 Task: Search one way flight ticket for 3 adults, 3 children in premium economy from Salina: Salina Regional Airport to Evansville: Evansville Regional Airport on 5-3-2023. Choice of flights is Southwest. Price is upto 99000. Outbound departure time preference is 23:00.
Action: Mouse moved to (294, 248)
Screenshot: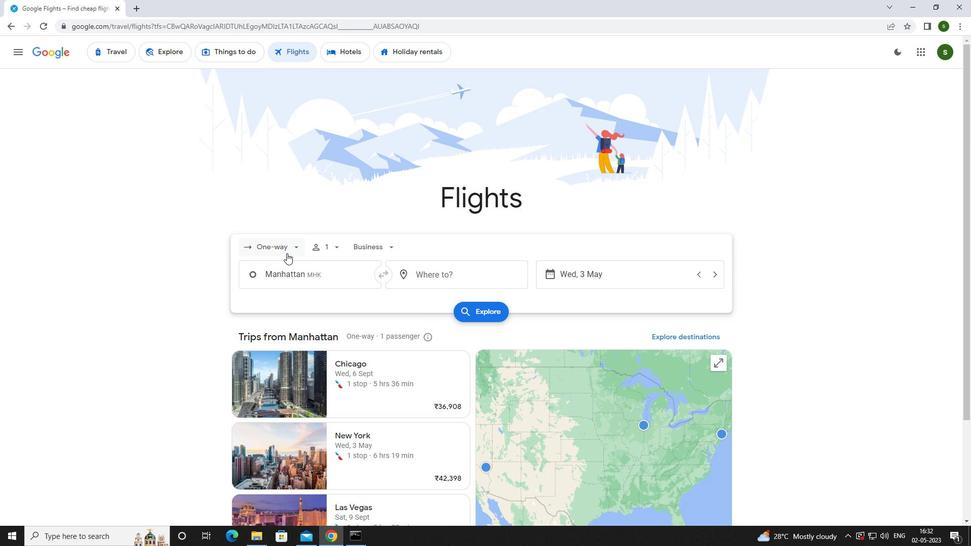 
Action: Mouse pressed left at (294, 248)
Screenshot: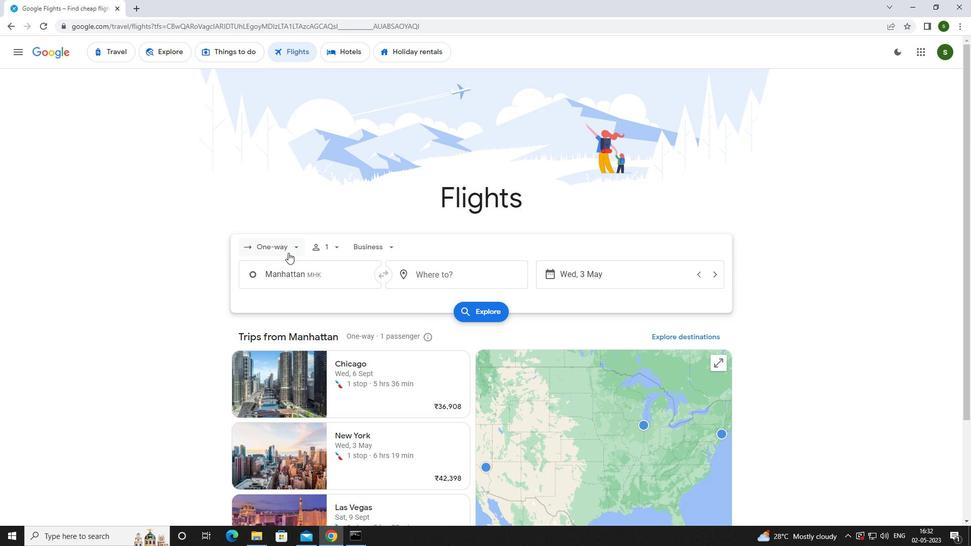
Action: Mouse moved to (294, 290)
Screenshot: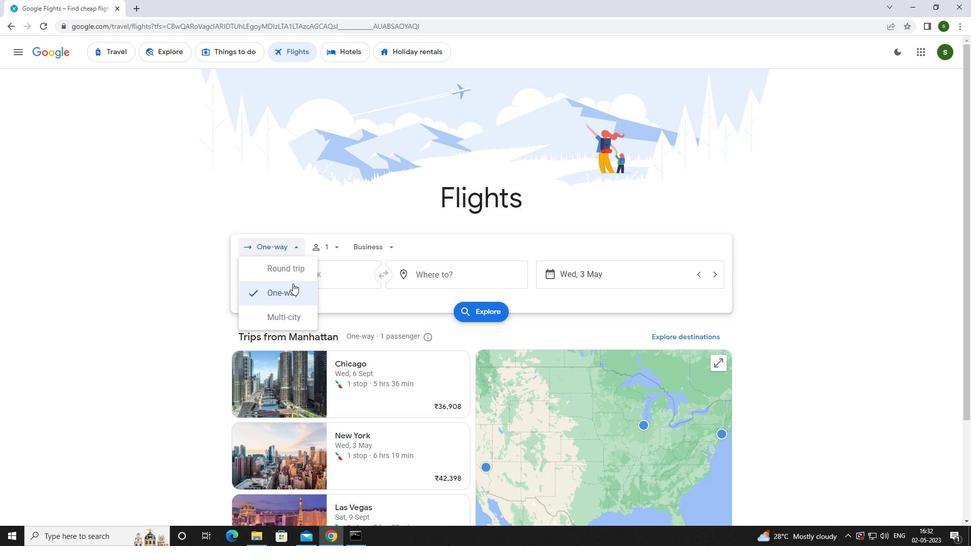 
Action: Mouse pressed left at (294, 290)
Screenshot: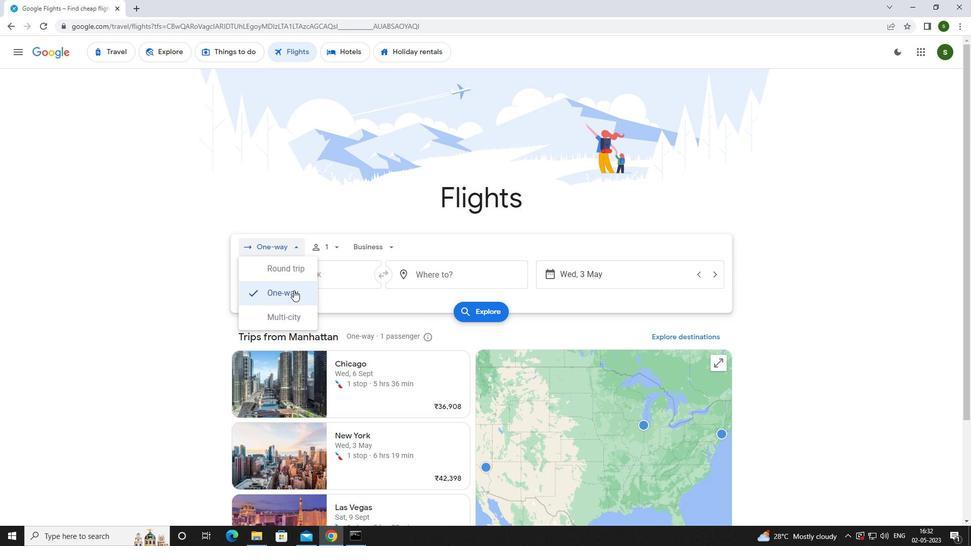 
Action: Mouse moved to (338, 247)
Screenshot: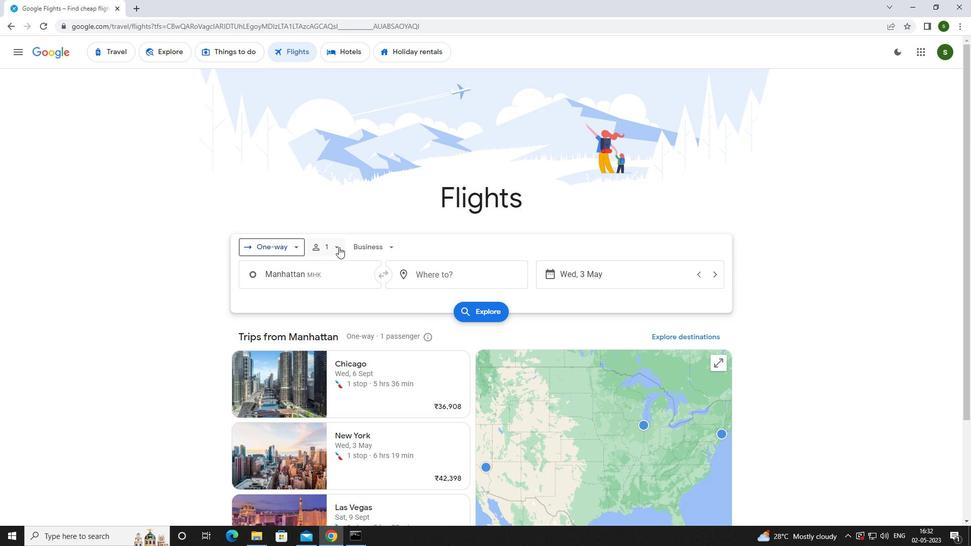 
Action: Mouse pressed left at (338, 247)
Screenshot: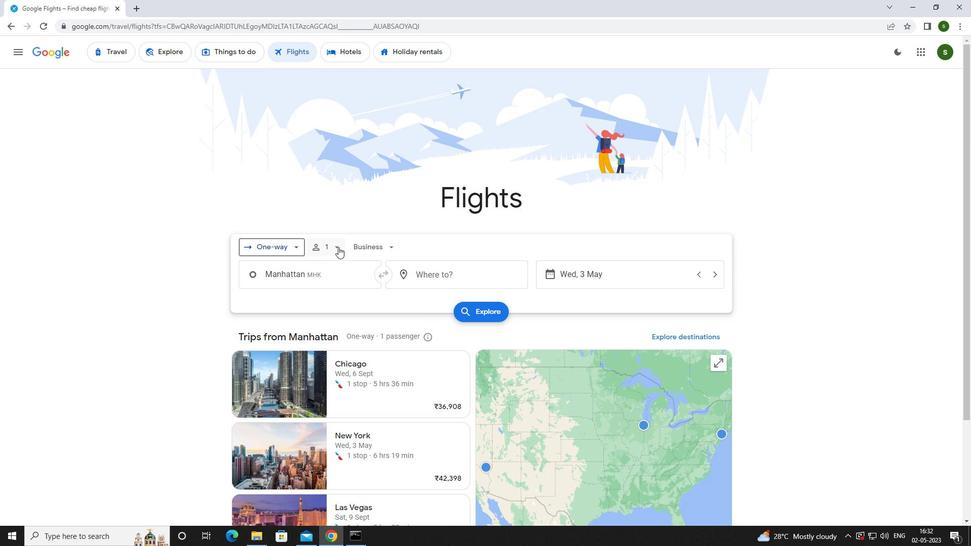 
Action: Mouse moved to (416, 273)
Screenshot: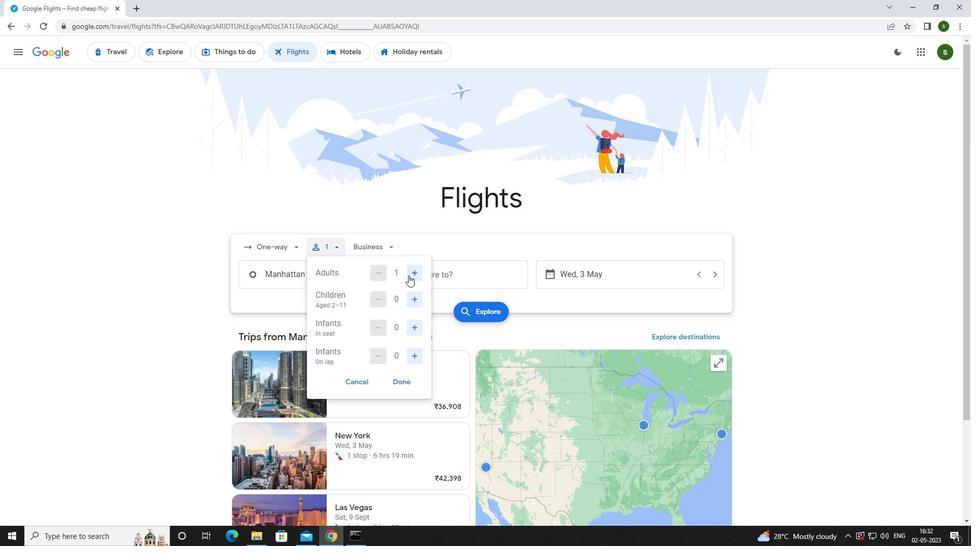 
Action: Mouse pressed left at (416, 273)
Screenshot: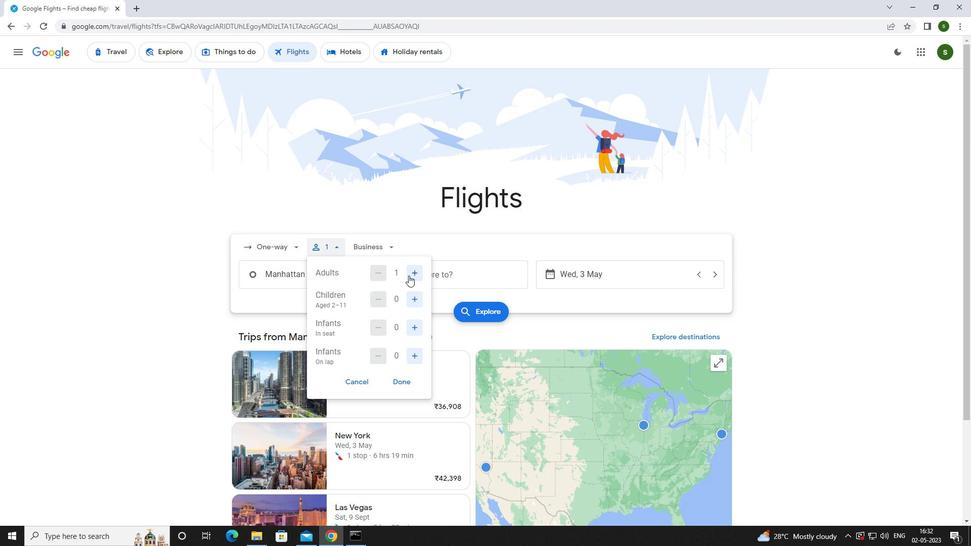 
Action: Mouse pressed left at (416, 273)
Screenshot: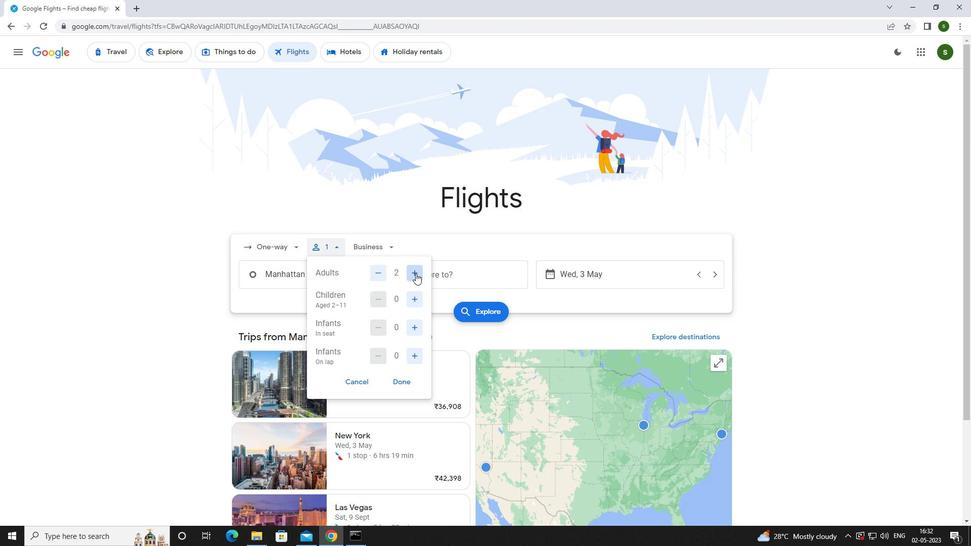 
Action: Mouse moved to (410, 299)
Screenshot: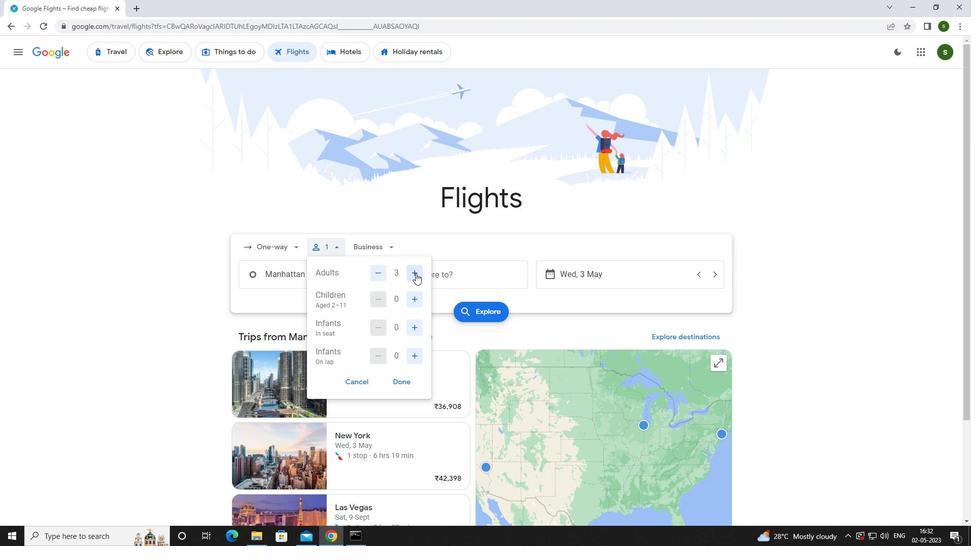 
Action: Mouse pressed left at (410, 299)
Screenshot: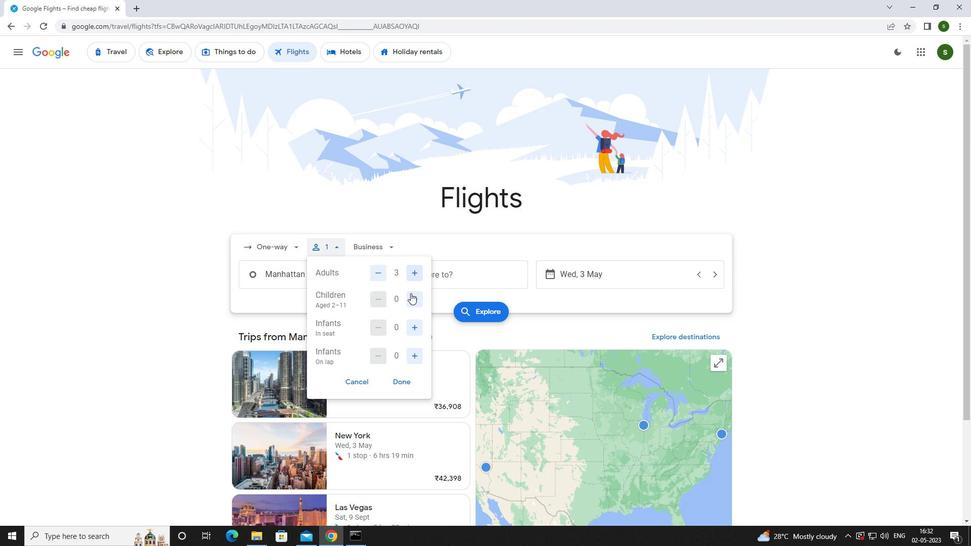 
Action: Mouse pressed left at (410, 299)
Screenshot: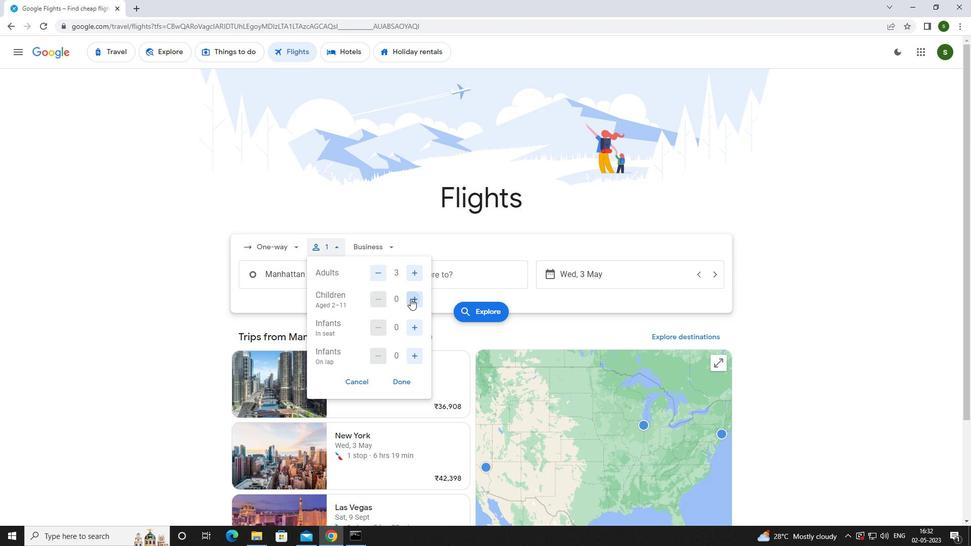 
Action: Mouse pressed left at (410, 299)
Screenshot: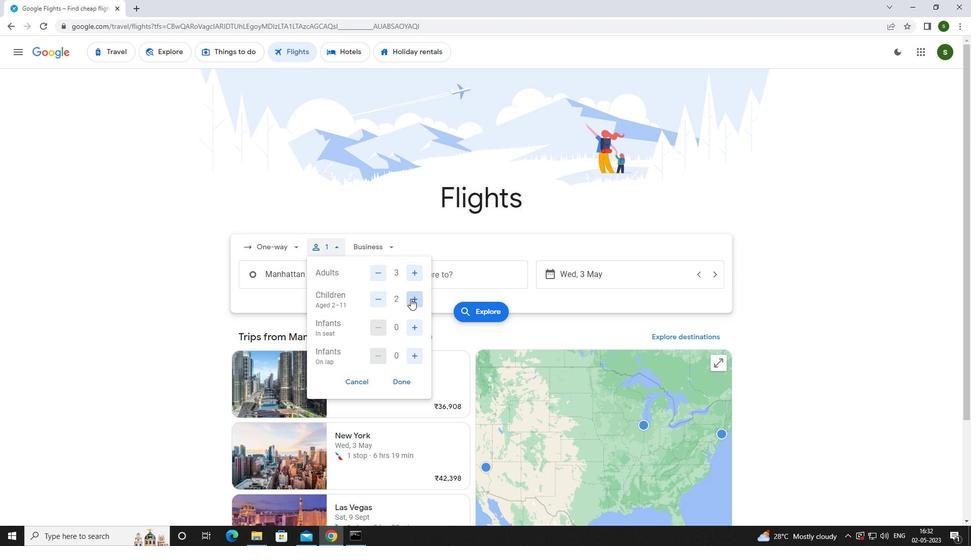 
Action: Mouse moved to (381, 250)
Screenshot: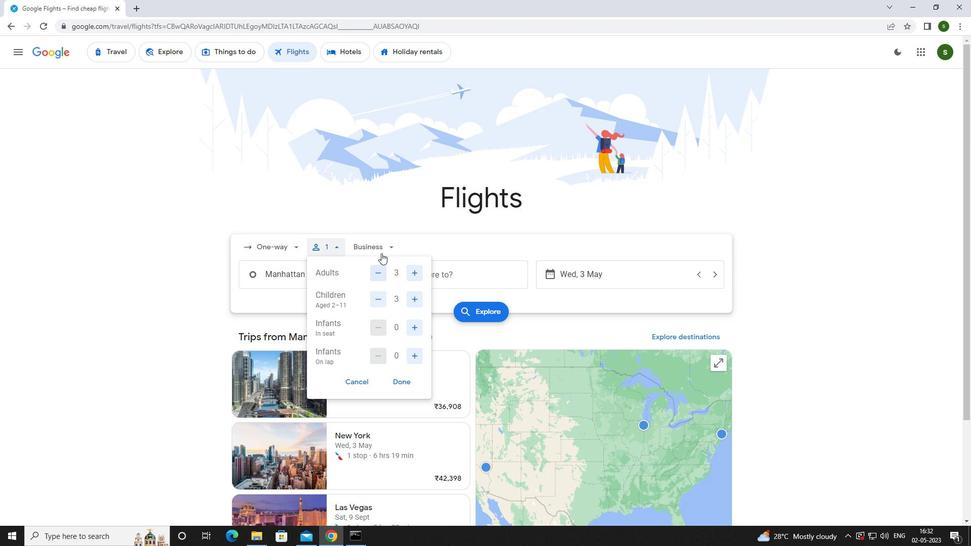 
Action: Mouse pressed left at (381, 250)
Screenshot: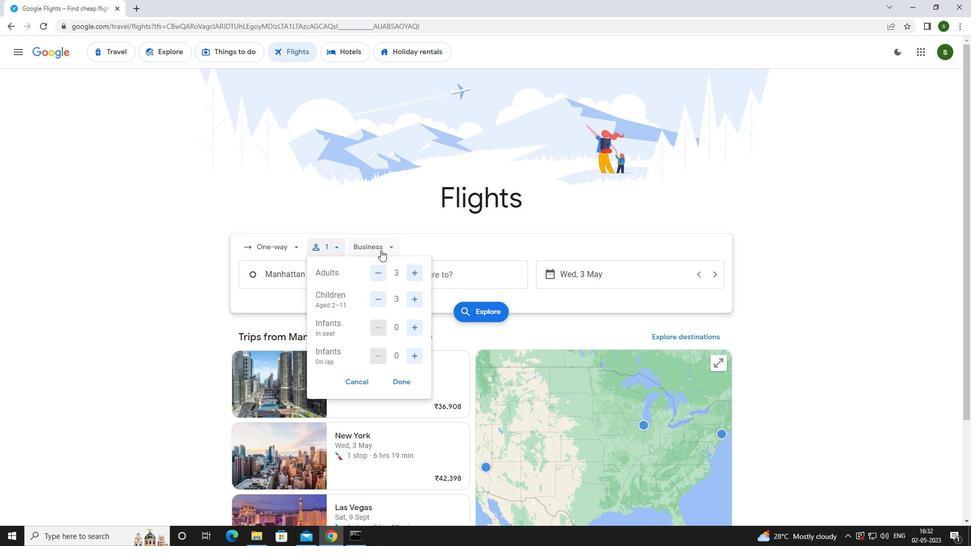 
Action: Mouse moved to (391, 295)
Screenshot: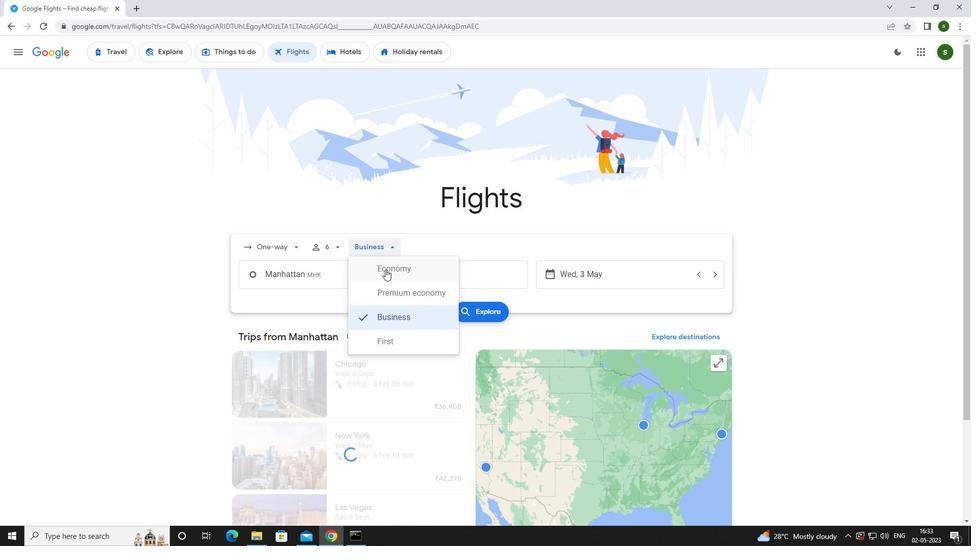 
Action: Mouse pressed left at (391, 295)
Screenshot: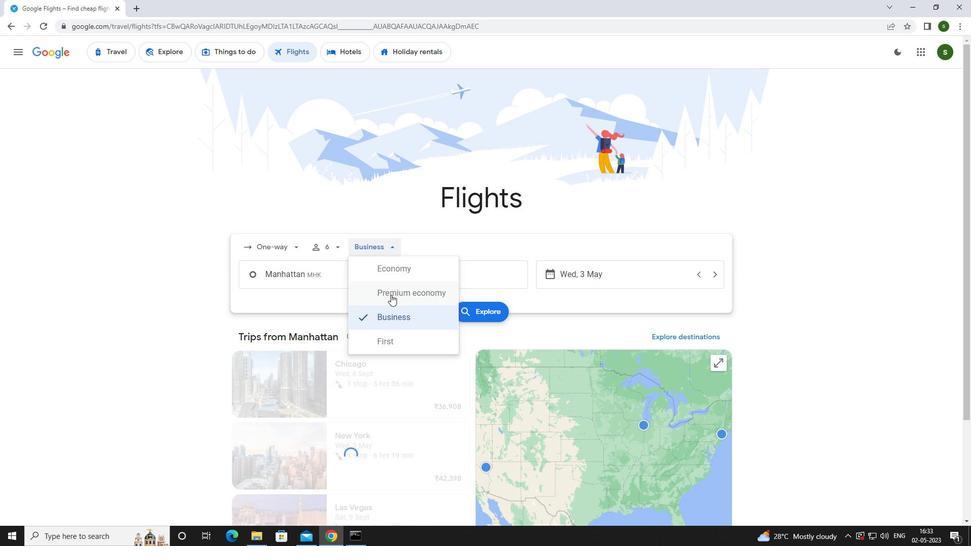 
Action: Mouse moved to (348, 278)
Screenshot: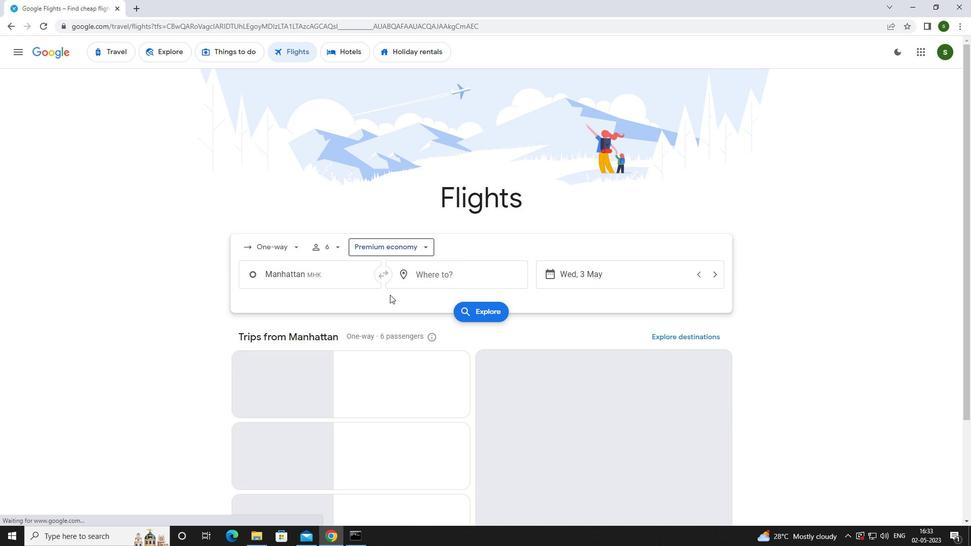 
Action: Mouse pressed left at (348, 278)
Screenshot: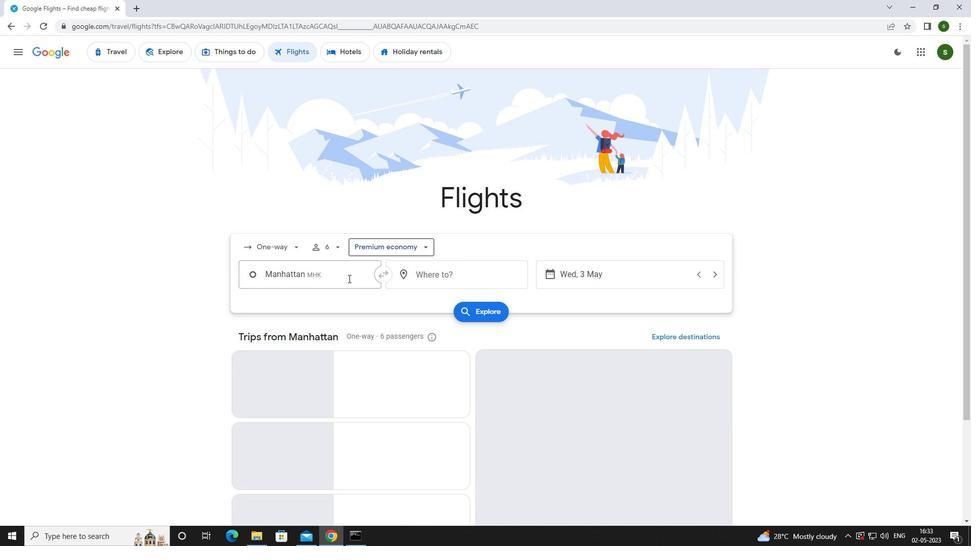 
Action: Key pressed <Key.caps_lock>s<Key.caps_lock>alina<Key.space>
Screenshot: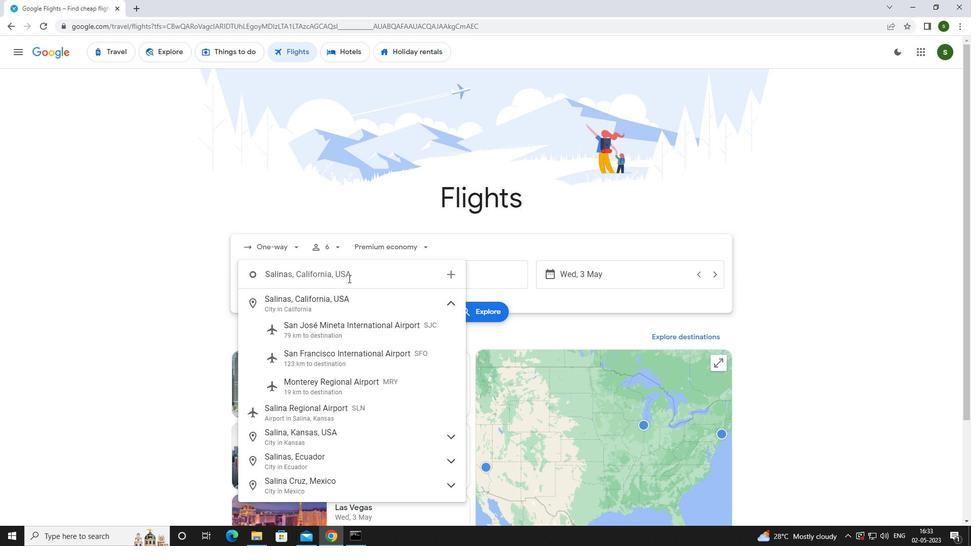 
Action: Mouse moved to (347, 309)
Screenshot: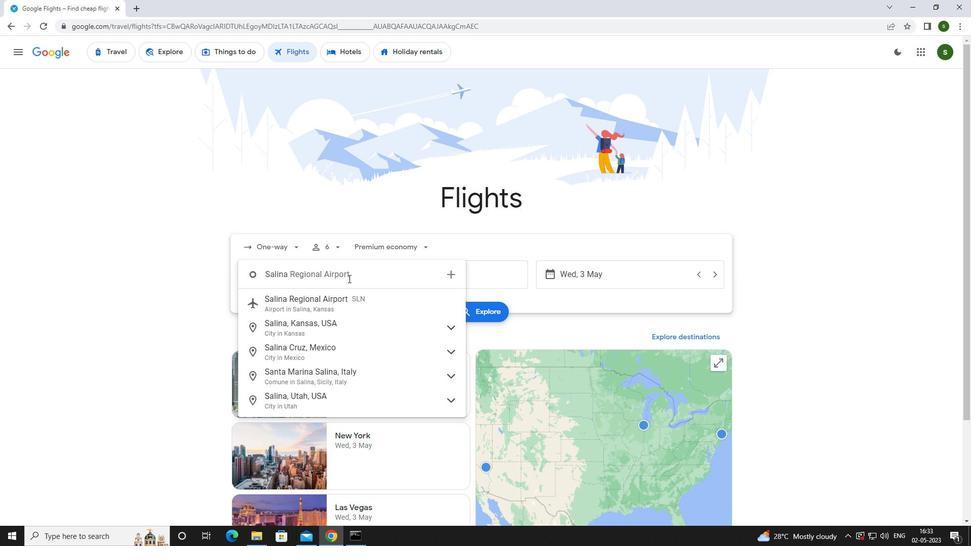 
Action: Mouse pressed left at (347, 309)
Screenshot: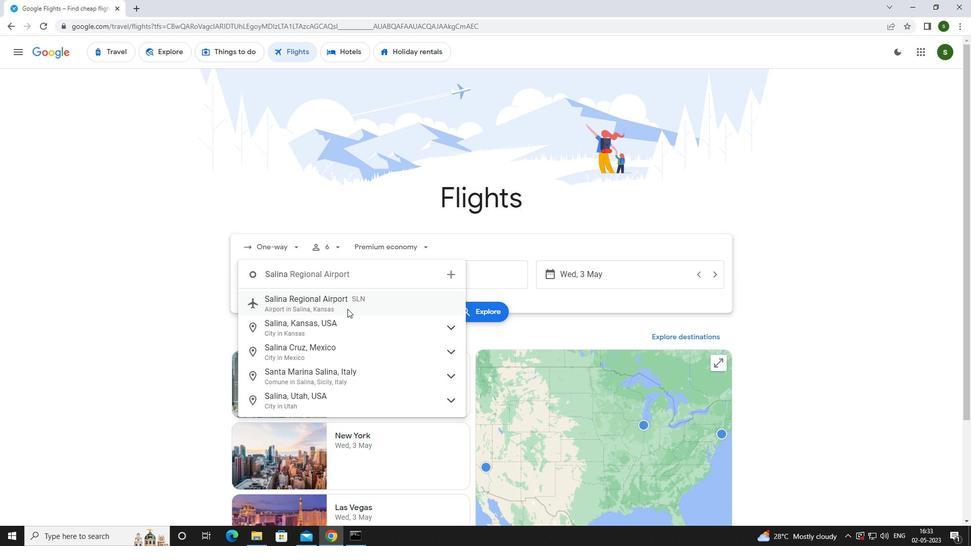 
Action: Mouse moved to (430, 274)
Screenshot: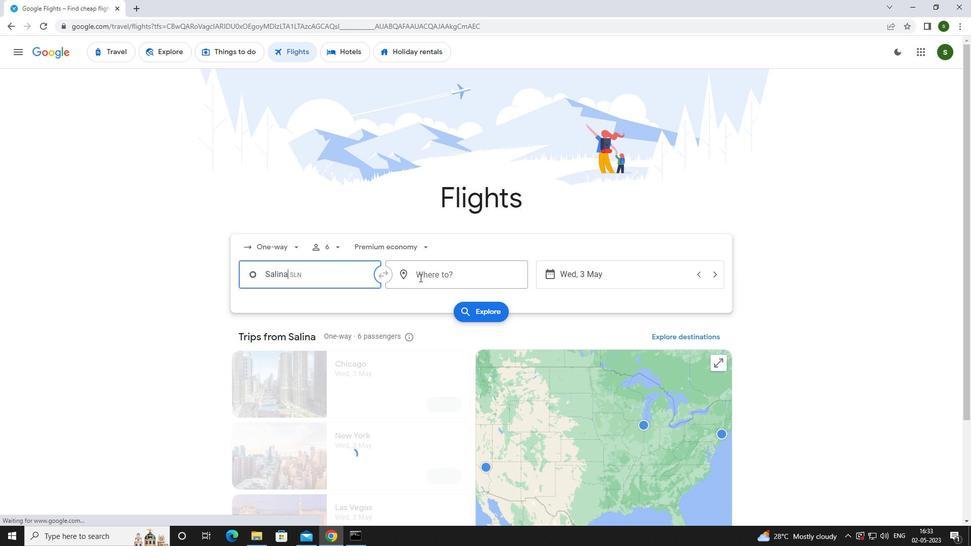 
Action: Mouse pressed left at (430, 274)
Screenshot: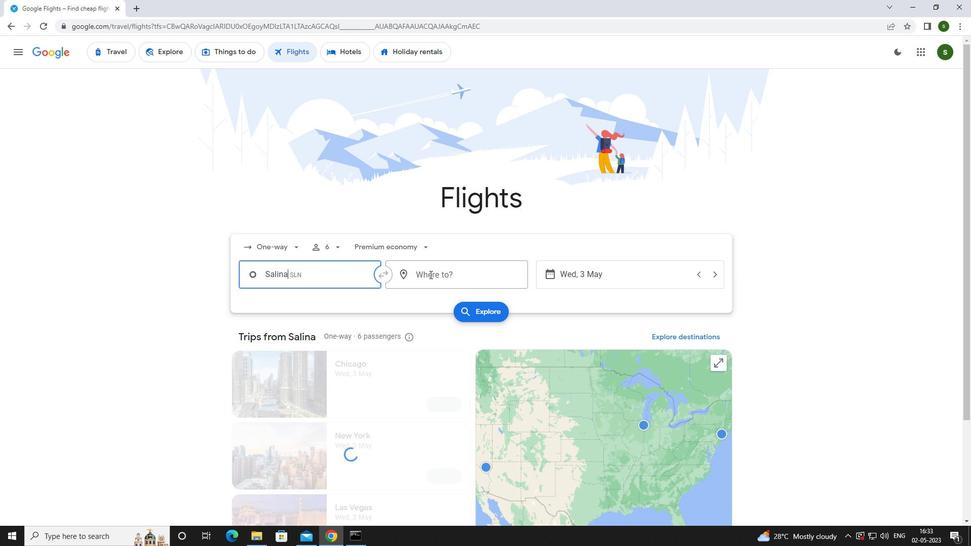 
Action: Mouse moved to (420, 276)
Screenshot: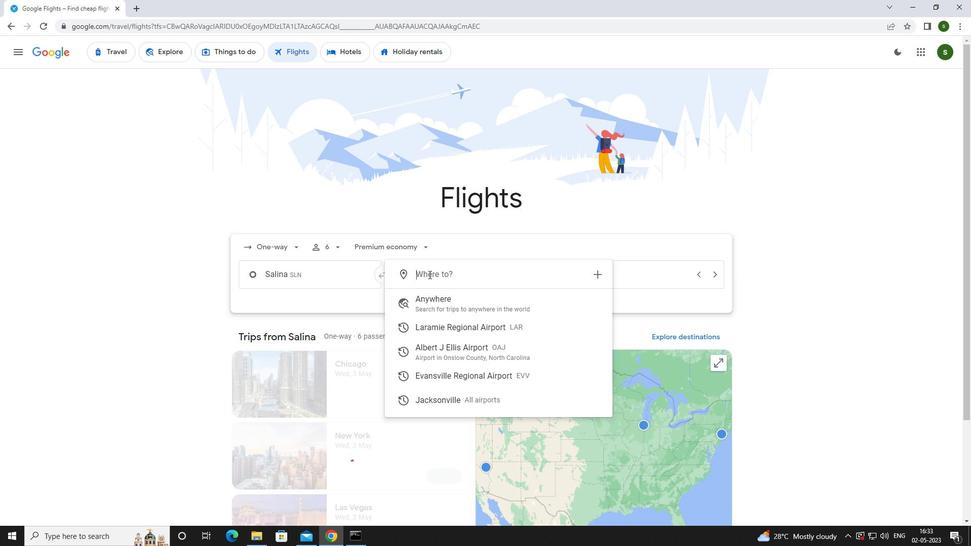 
Action: Key pressed <Key.caps_lock>e<Key.caps_lock>vansvi
Screenshot: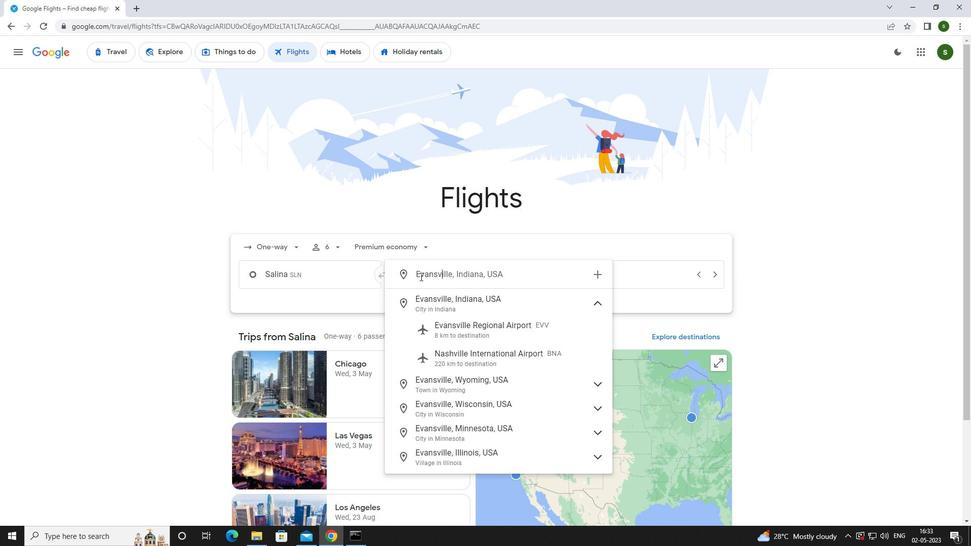 
Action: Mouse moved to (451, 330)
Screenshot: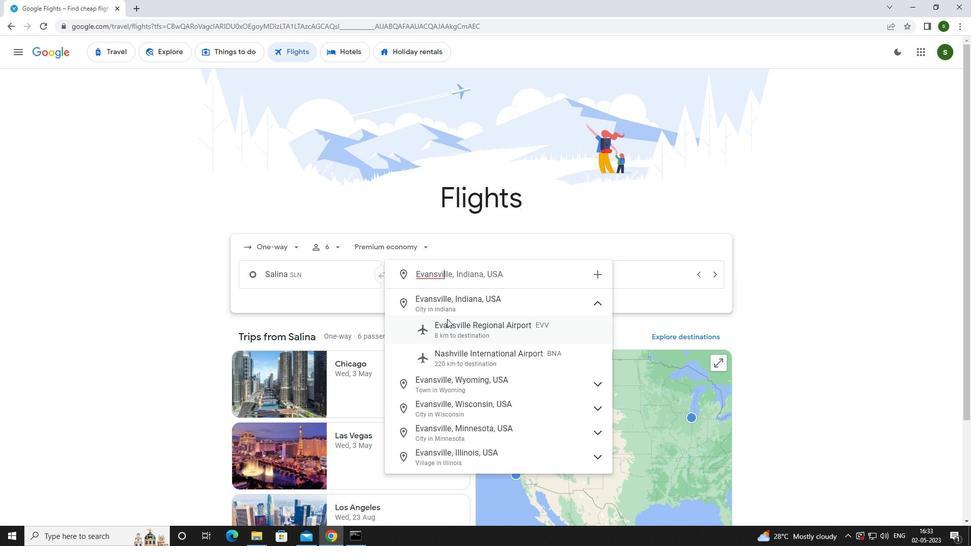 
Action: Mouse pressed left at (451, 330)
Screenshot: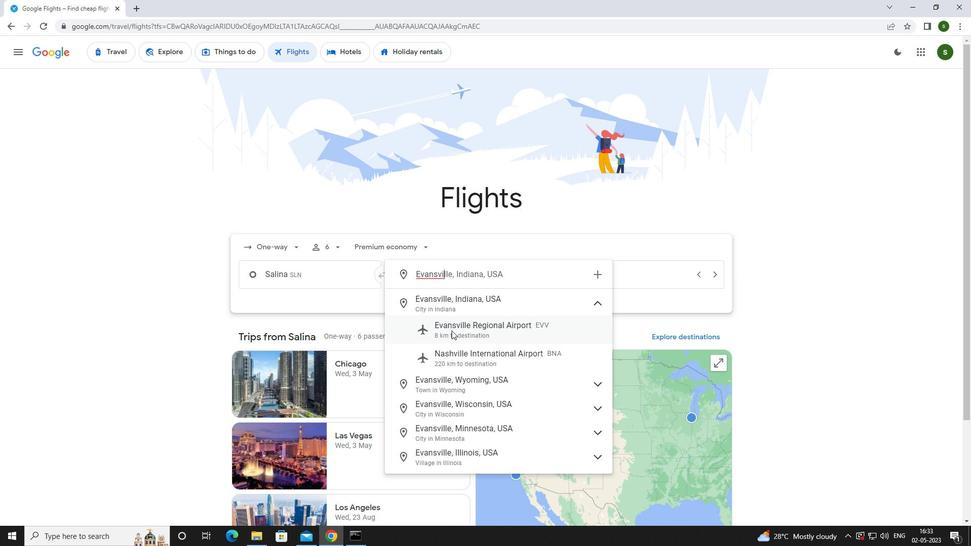 
Action: Mouse moved to (613, 270)
Screenshot: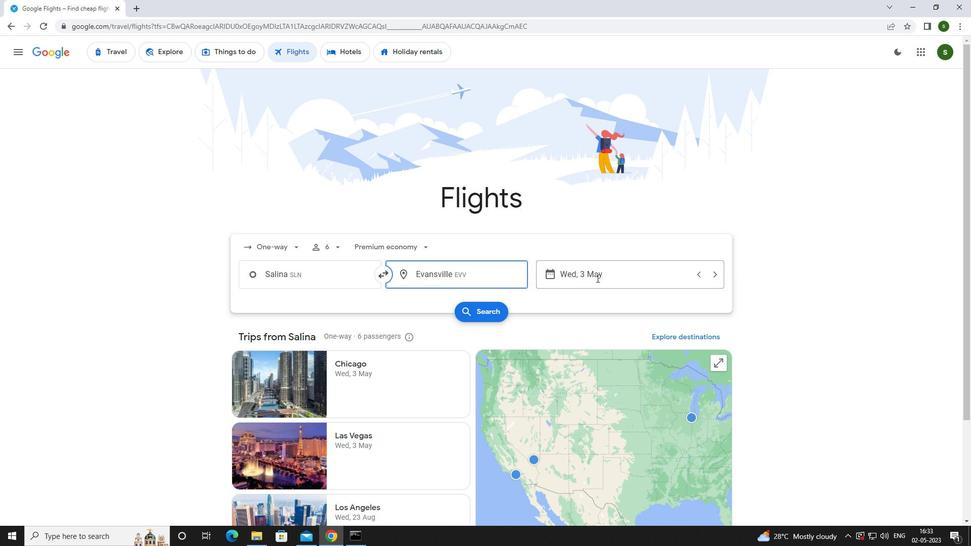 
Action: Mouse pressed left at (613, 270)
Screenshot: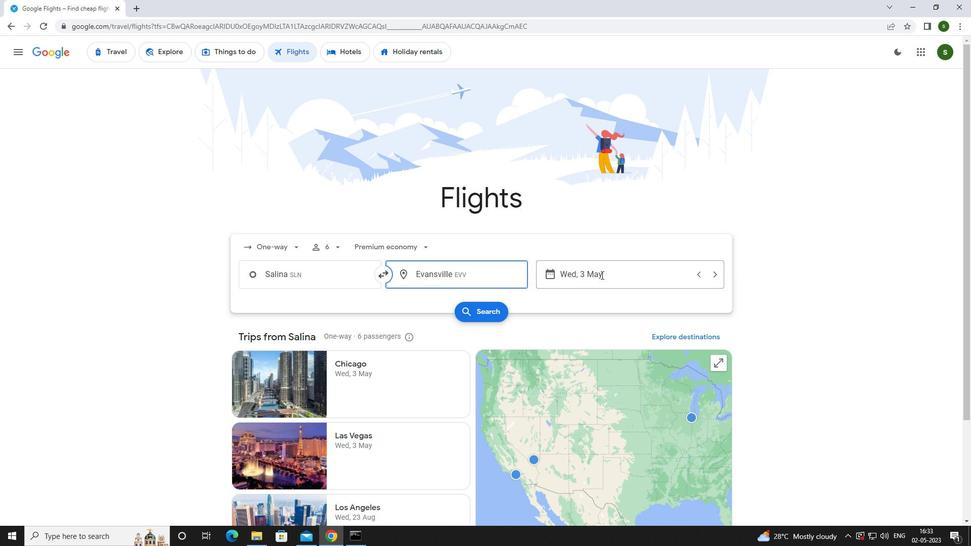 
Action: Mouse moved to (437, 340)
Screenshot: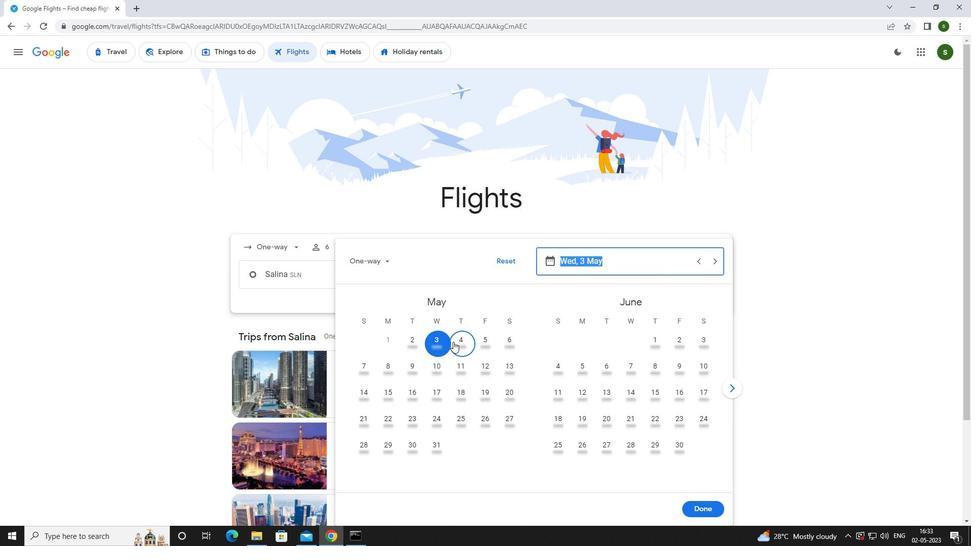 
Action: Mouse pressed left at (437, 340)
Screenshot: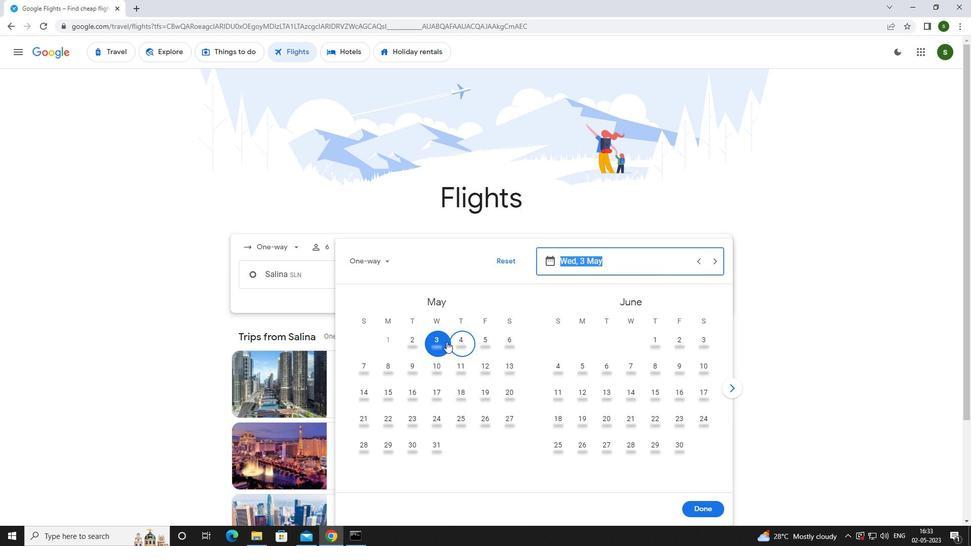 
Action: Mouse moved to (703, 502)
Screenshot: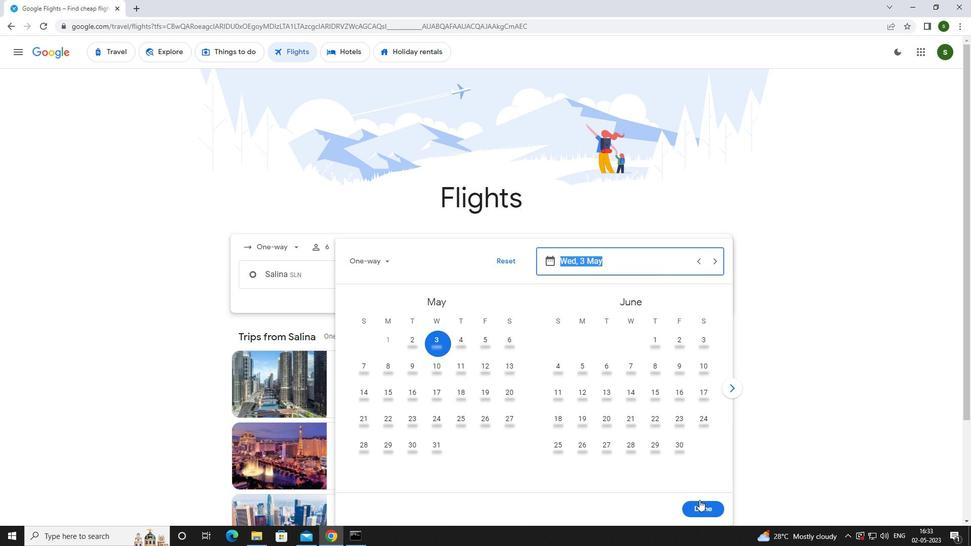 
Action: Mouse pressed left at (703, 502)
Screenshot: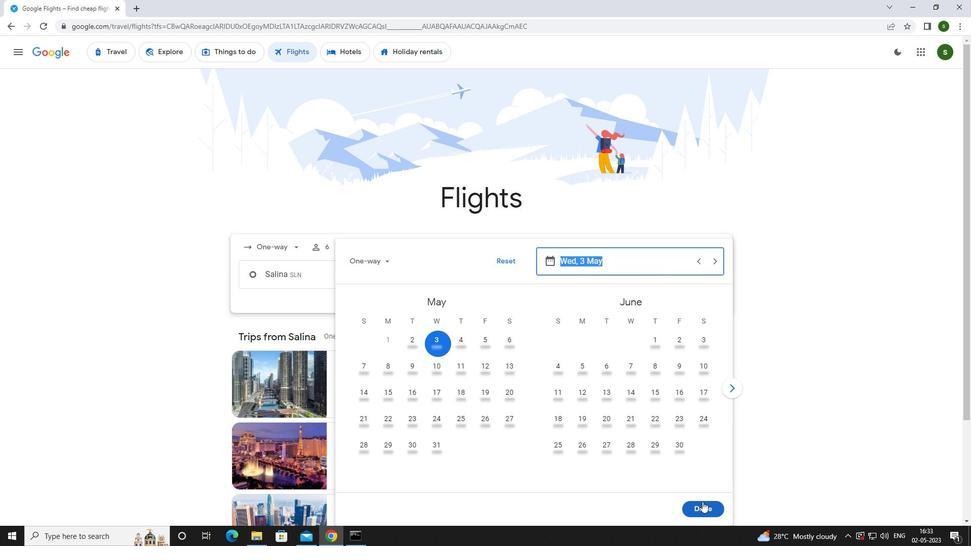 
Action: Mouse moved to (469, 310)
Screenshot: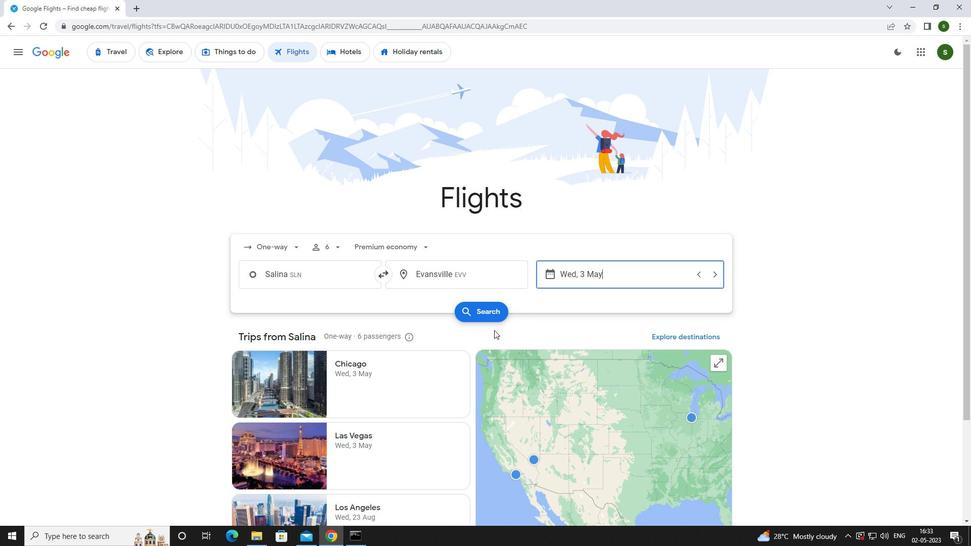 
Action: Mouse pressed left at (469, 310)
Screenshot: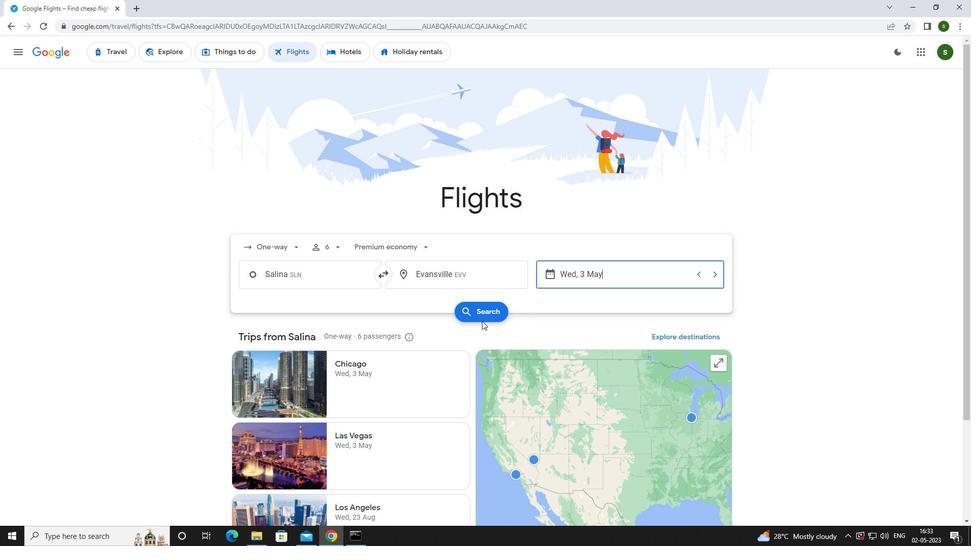 
Action: Mouse moved to (246, 144)
Screenshot: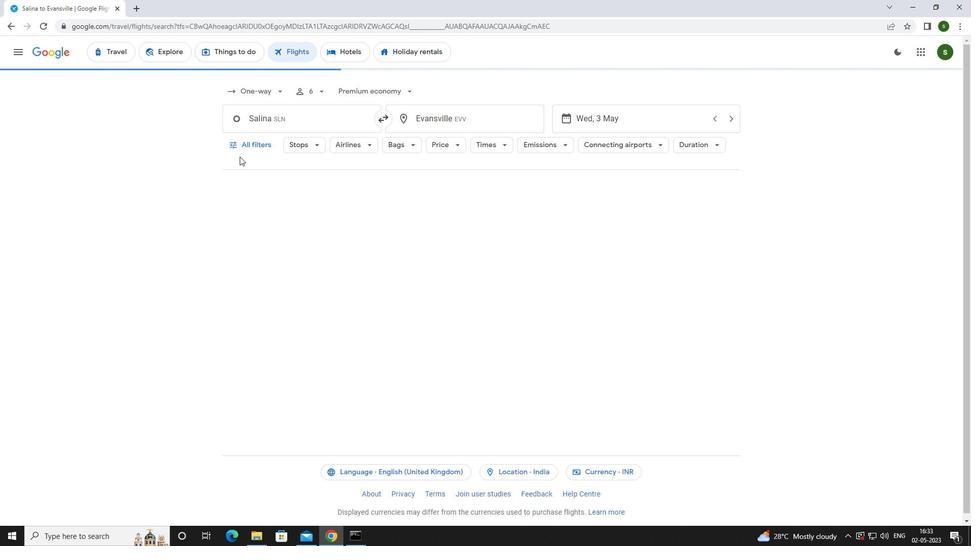 
Action: Mouse pressed left at (246, 144)
Screenshot: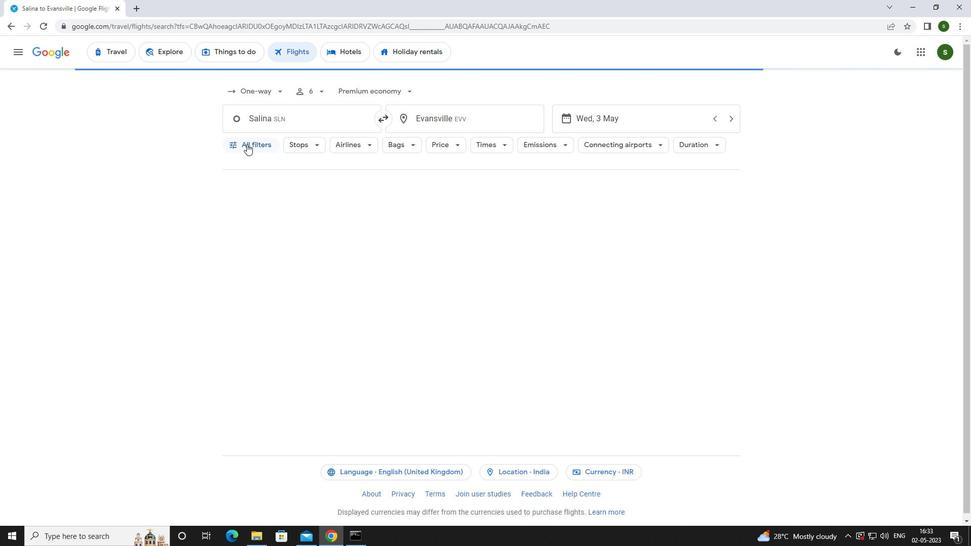 
Action: Mouse moved to (375, 360)
Screenshot: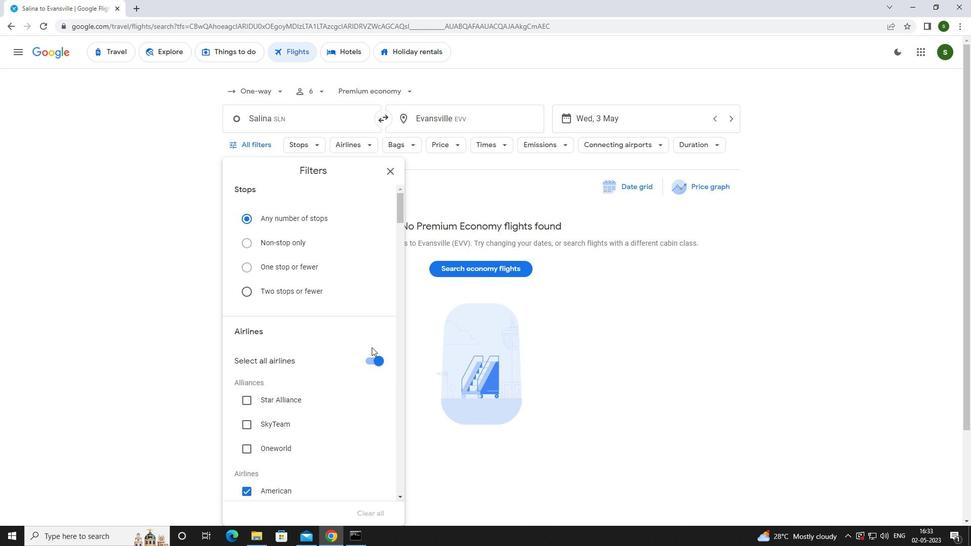 
Action: Mouse pressed left at (375, 360)
Screenshot: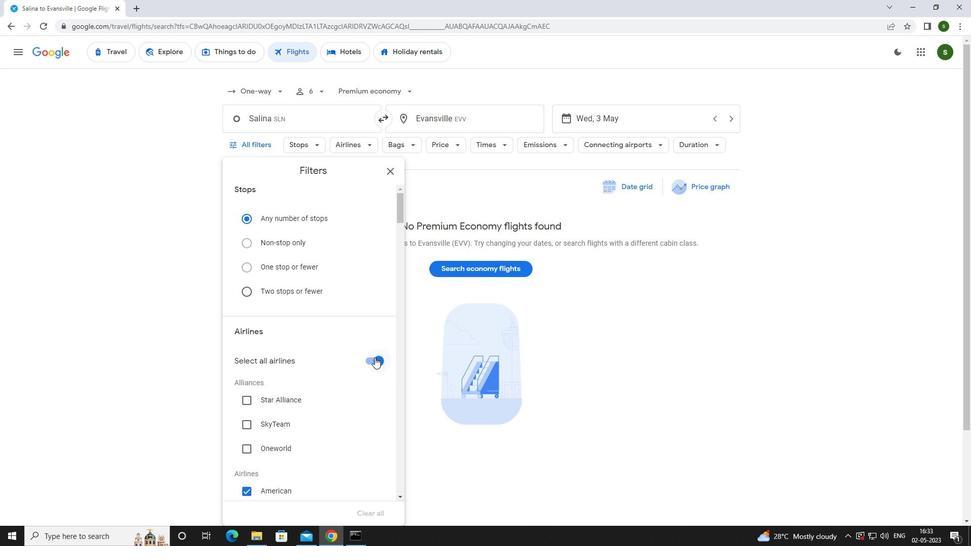 
Action: Mouse moved to (341, 300)
Screenshot: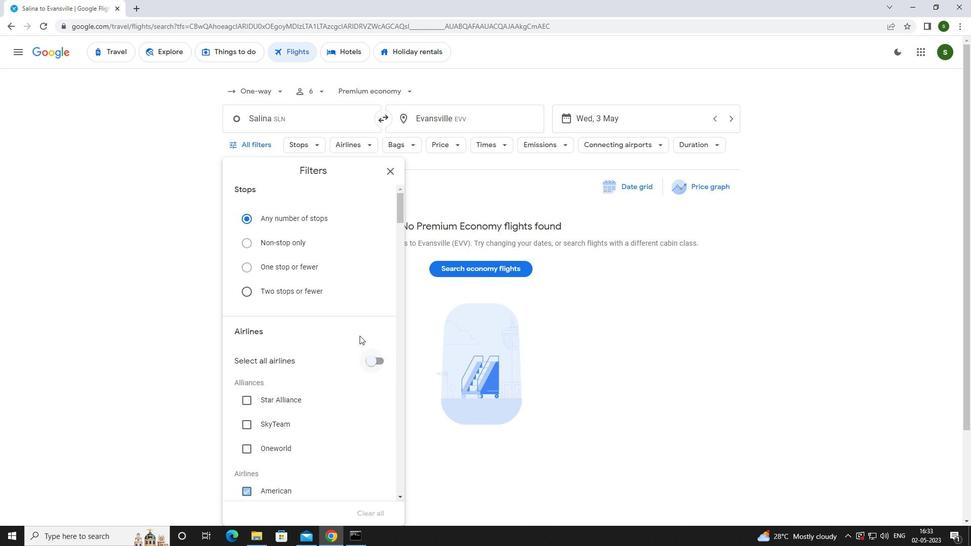 
Action: Mouse scrolled (341, 299) with delta (0, 0)
Screenshot: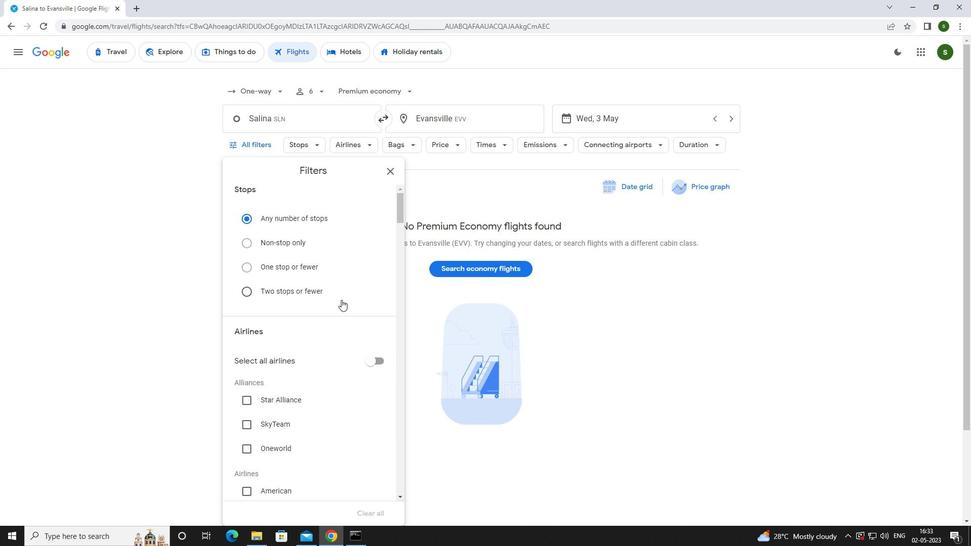 
Action: Mouse scrolled (341, 299) with delta (0, 0)
Screenshot: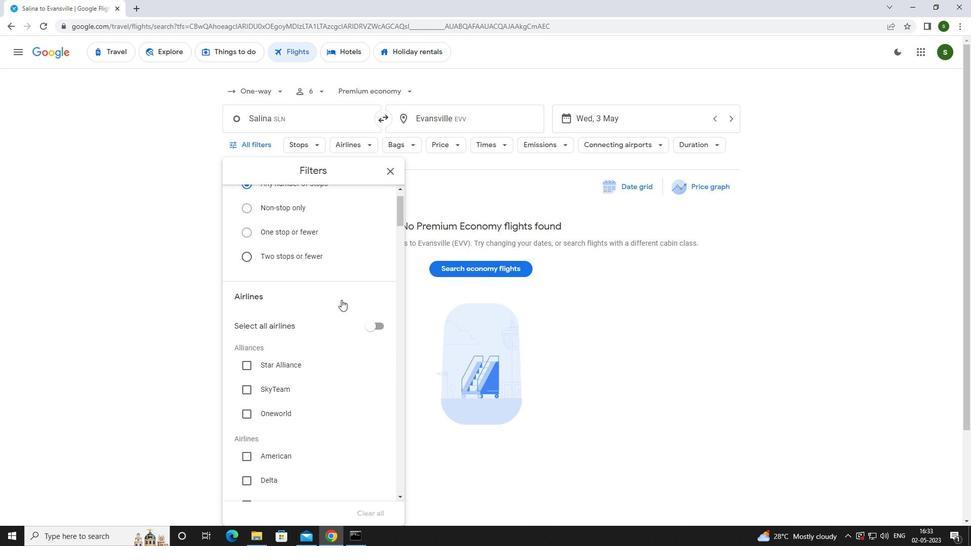 
Action: Mouse scrolled (341, 299) with delta (0, 0)
Screenshot: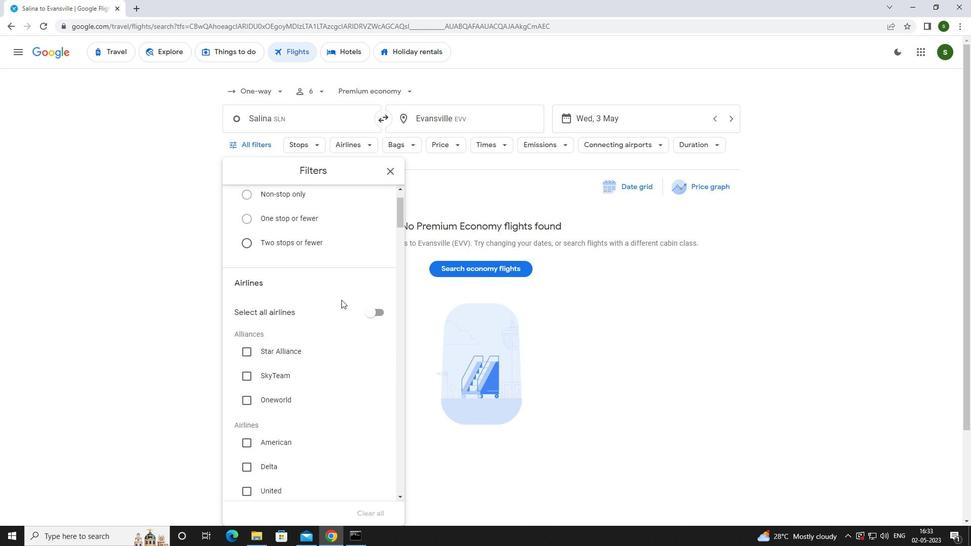 
Action: Mouse scrolled (341, 299) with delta (0, 0)
Screenshot: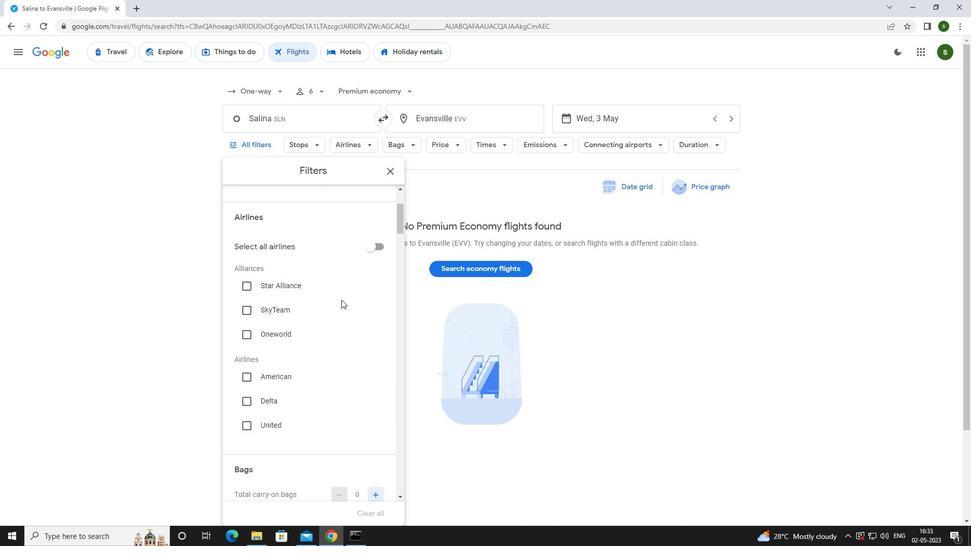 
Action: Mouse scrolled (341, 299) with delta (0, 0)
Screenshot: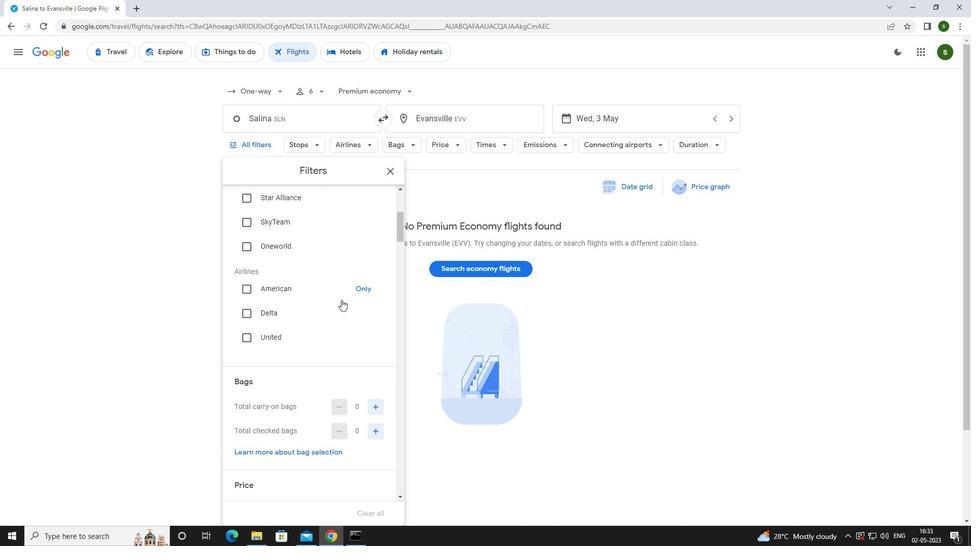 
Action: Mouse scrolled (341, 299) with delta (0, 0)
Screenshot: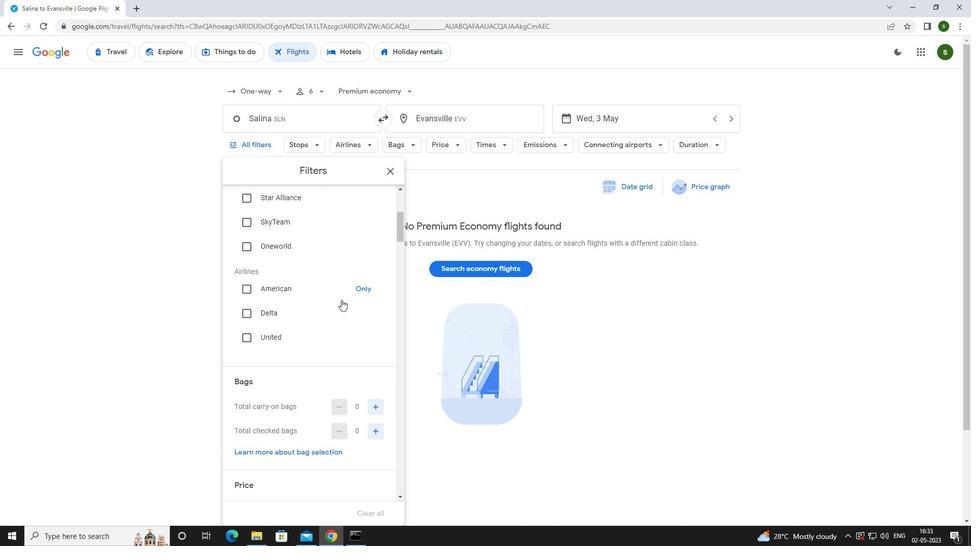 
Action: Mouse scrolled (341, 299) with delta (0, 0)
Screenshot: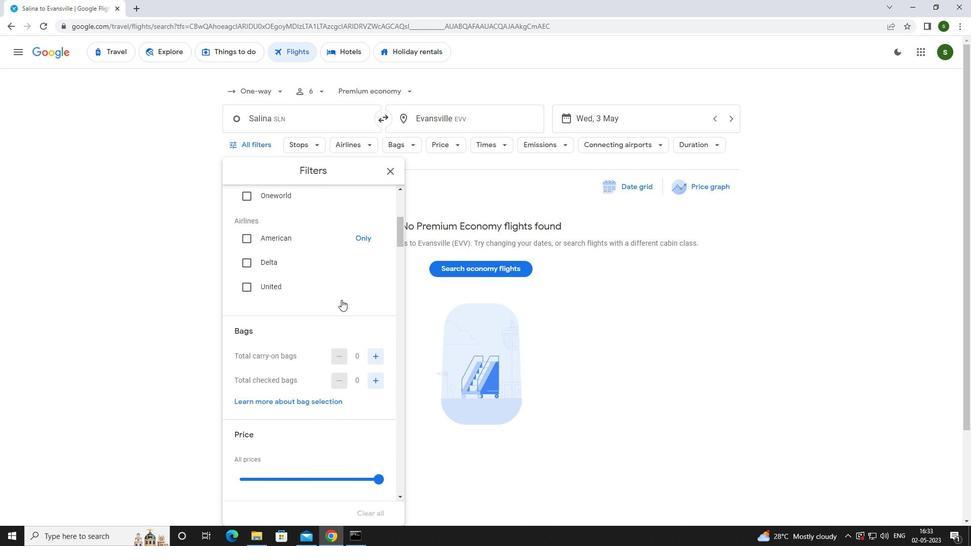 
Action: Mouse scrolled (341, 299) with delta (0, 0)
Screenshot: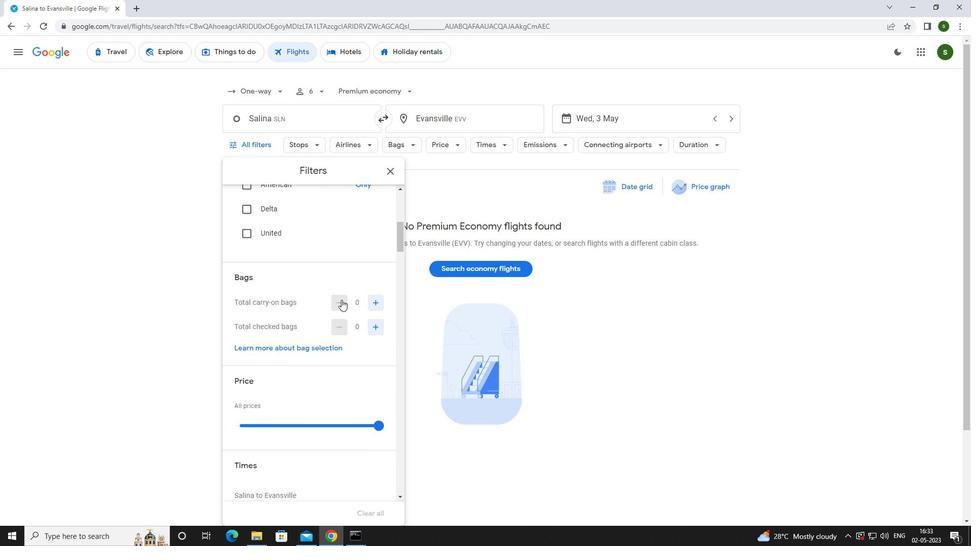 
Action: Mouse moved to (380, 327)
Screenshot: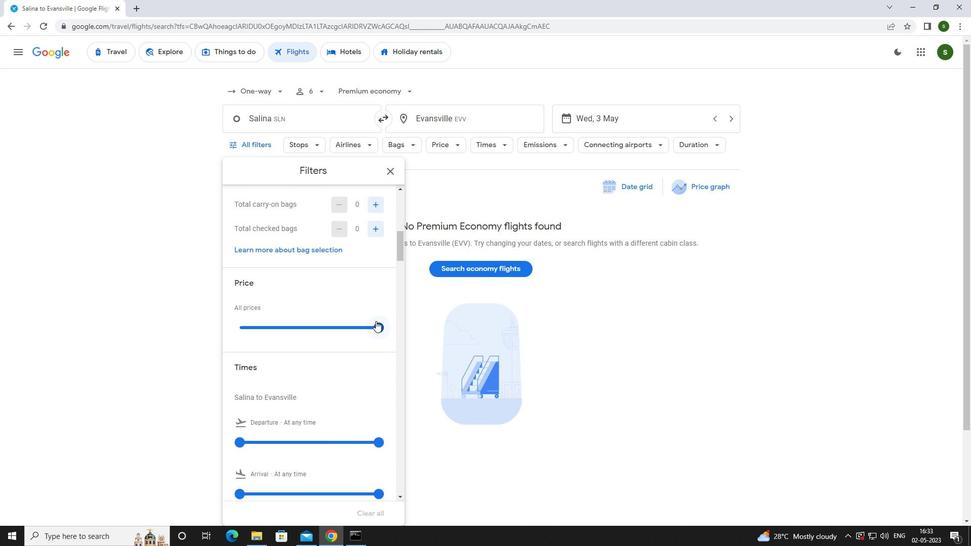 
Action: Mouse pressed left at (380, 327)
Screenshot: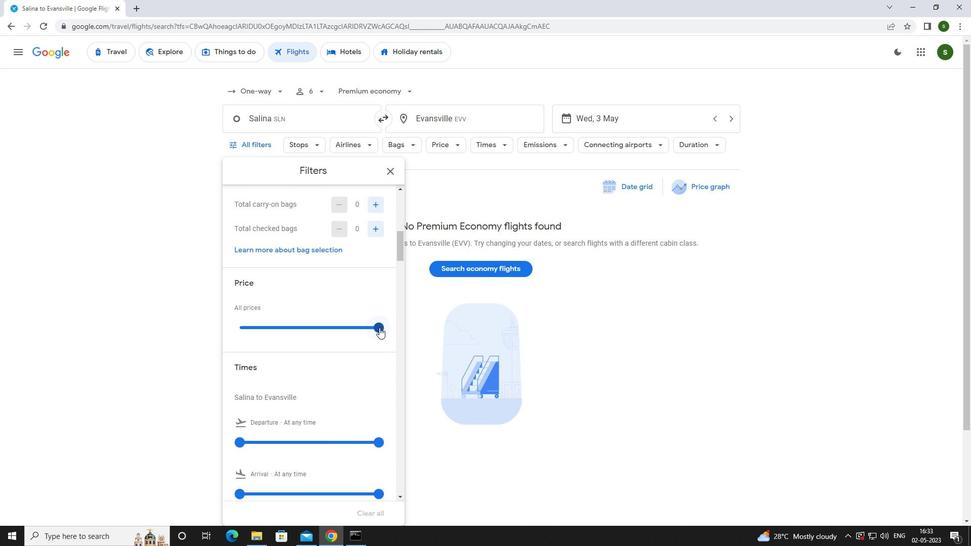 
Action: Mouse moved to (380, 328)
Screenshot: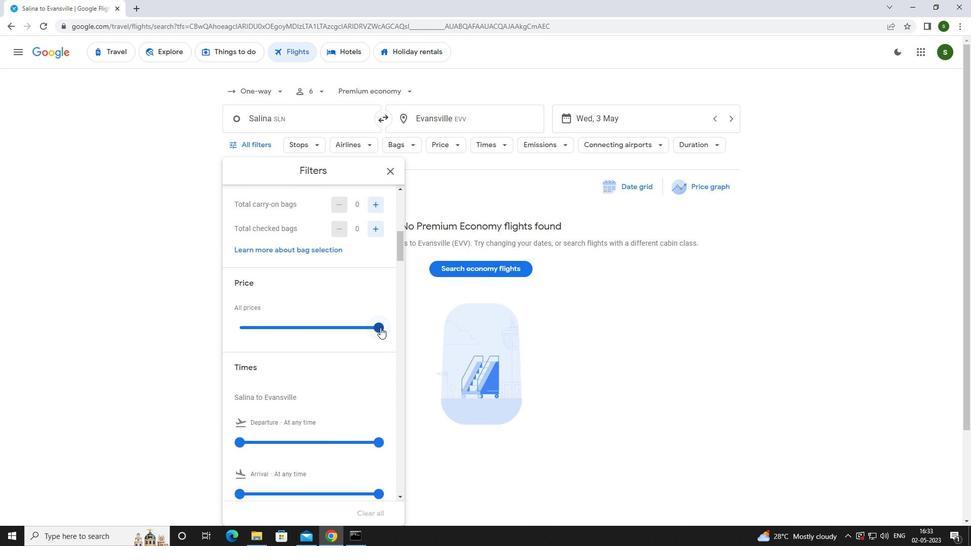 
Action: Mouse scrolled (380, 327) with delta (0, 0)
Screenshot: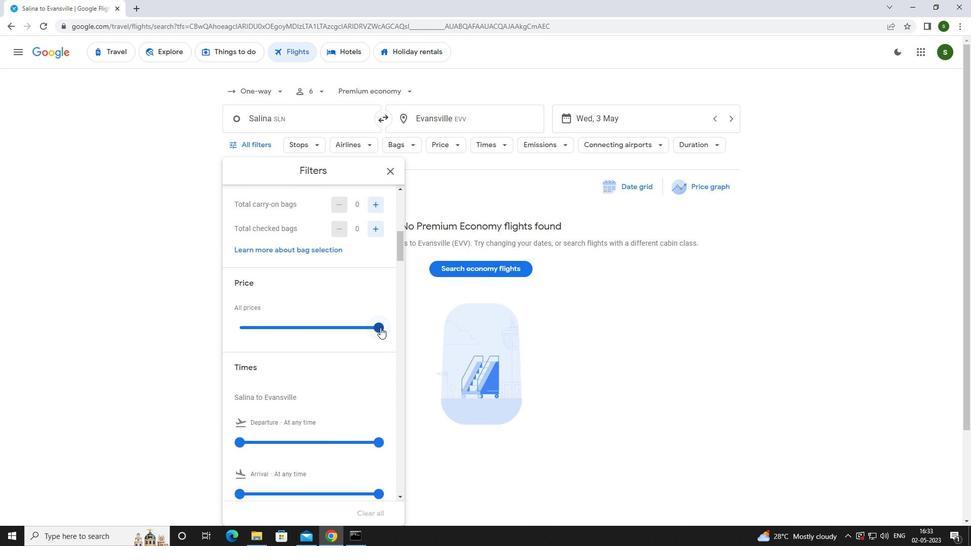 
Action: Mouse scrolled (380, 327) with delta (0, 0)
Screenshot: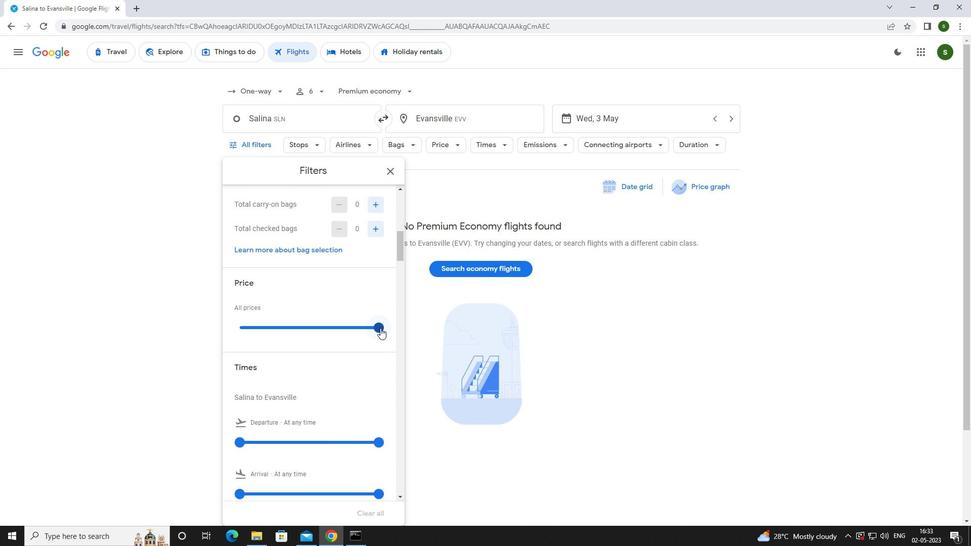 
Action: Mouse moved to (238, 341)
Screenshot: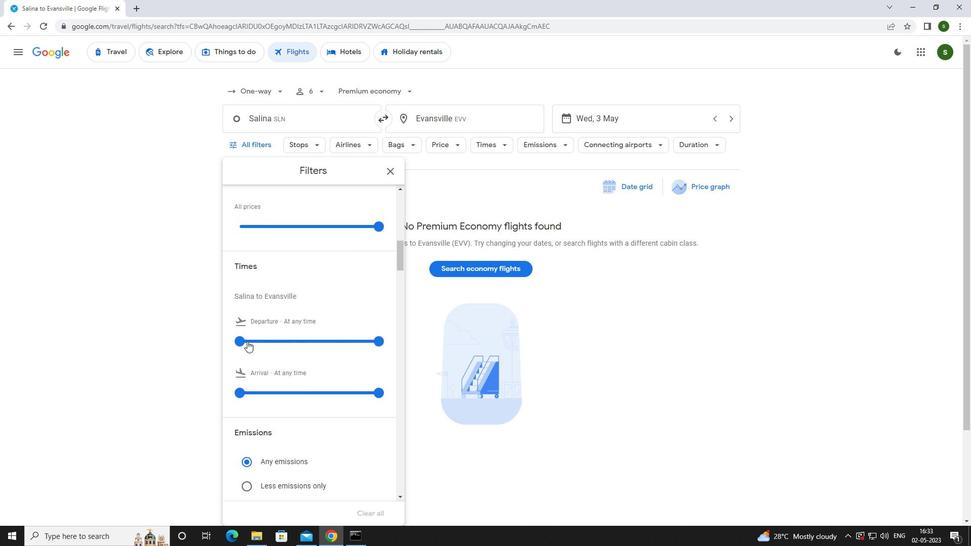 
Action: Mouse pressed left at (238, 341)
Screenshot: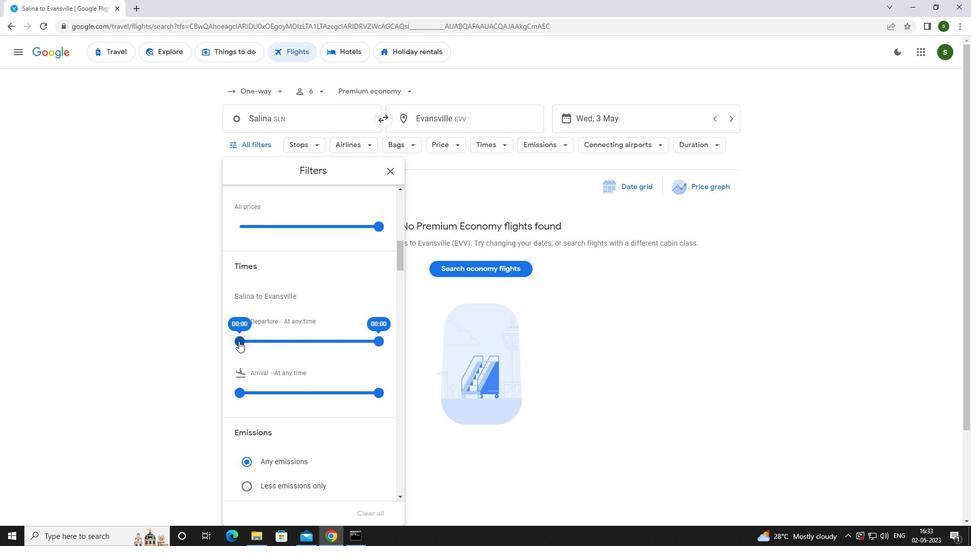 
Action: Mouse moved to (571, 311)
Screenshot: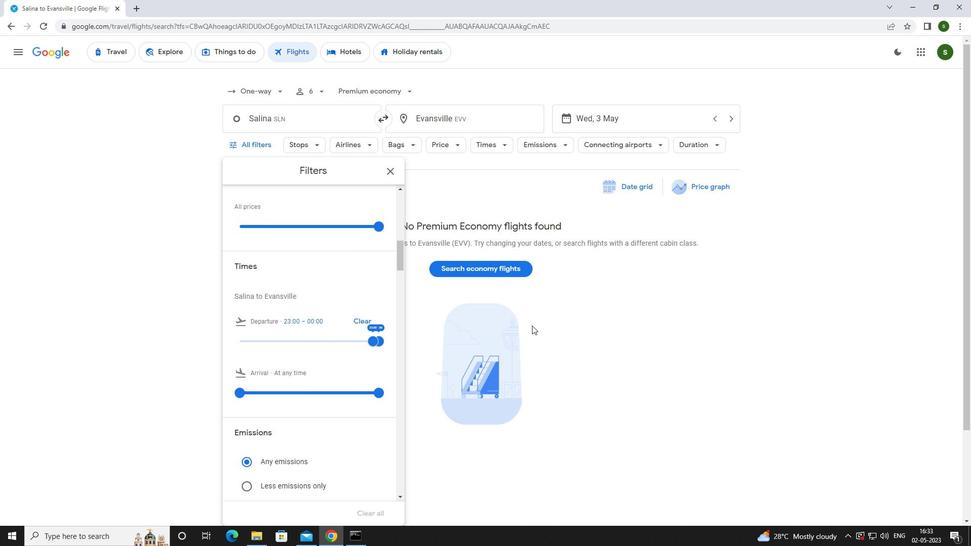 
Action: Mouse pressed left at (571, 311)
Screenshot: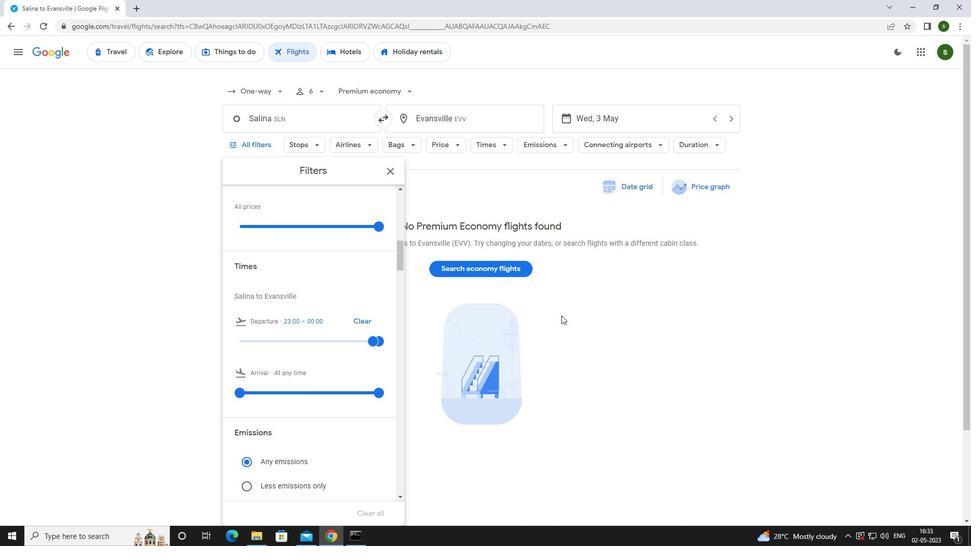 
